 Task: Look for properties with 7 bedrooms.
Action: Mouse moved to (632, 174)
Screenshot: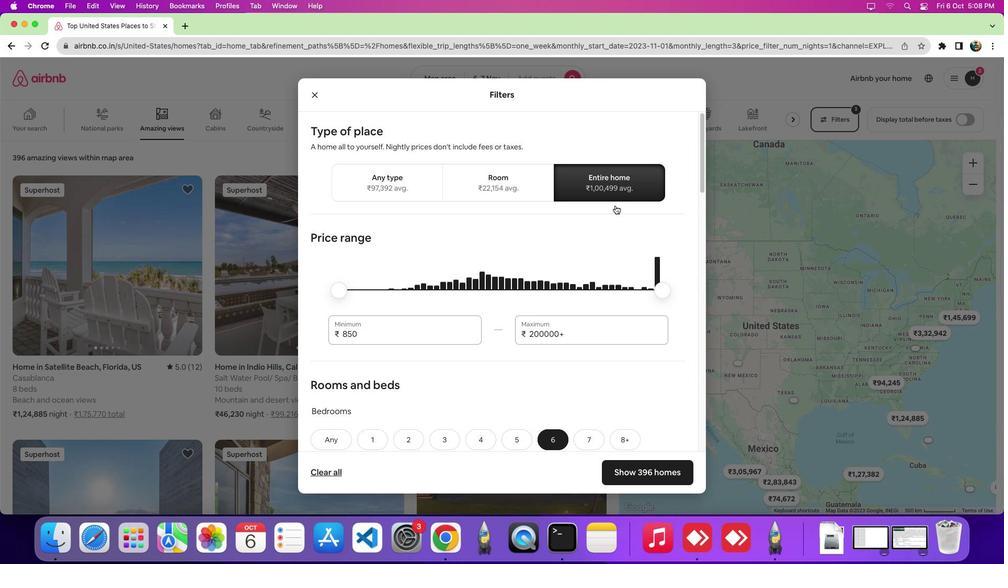 
Action: Mouse pressed left at (632, 174)
Screenshot: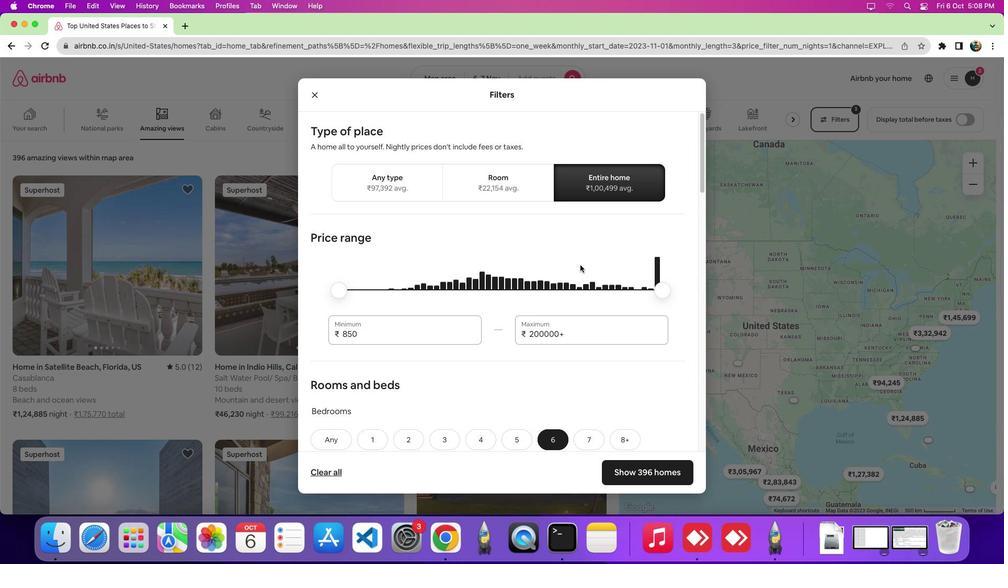 
Action: Mouse moved to (544, 311)
Screenshot: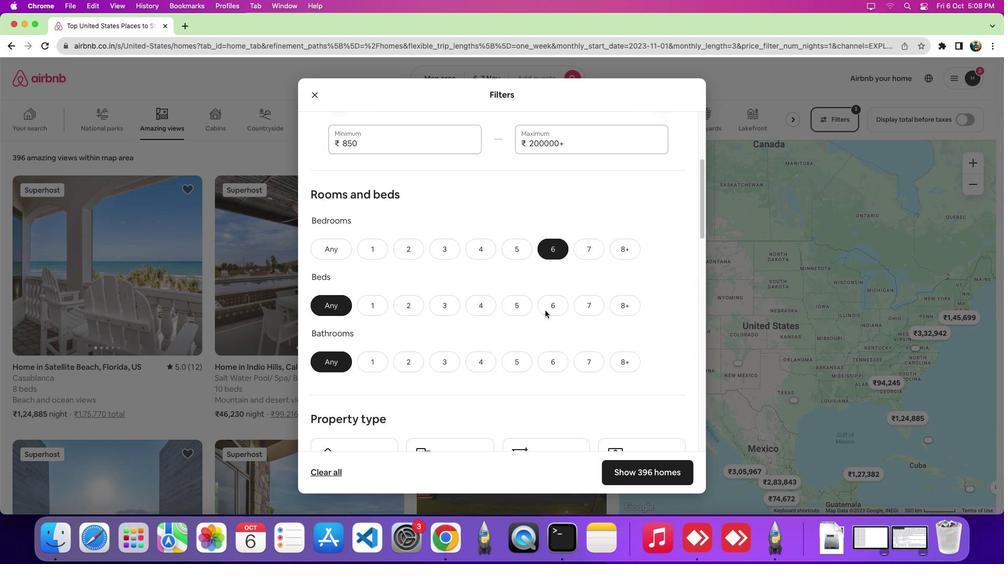 
Action: Mouse scrolled (544, 311) with delta (0, 0)
Screenshot: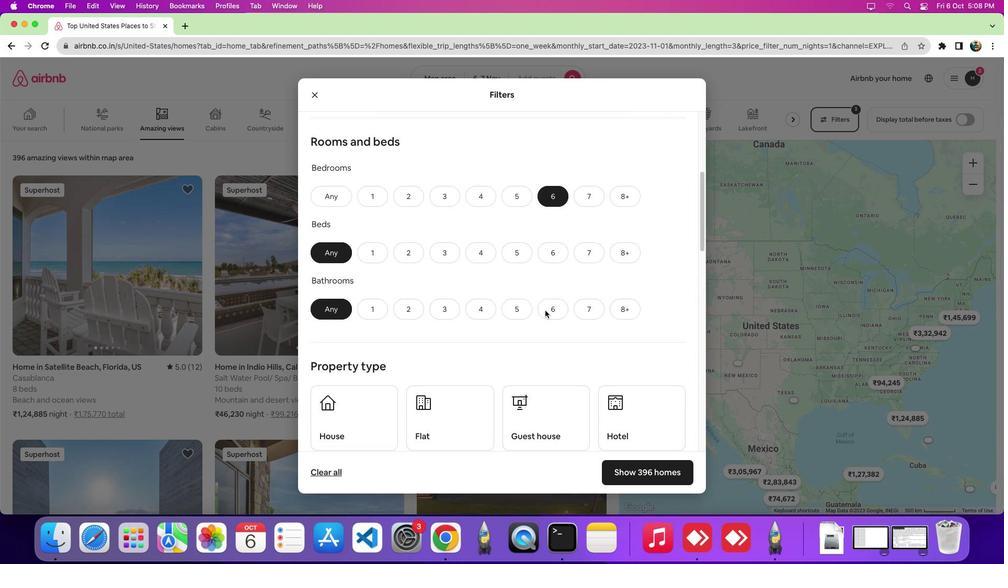 
Action: Mouse scrolled (544, 311) with delta (0, 0)
Screenshot: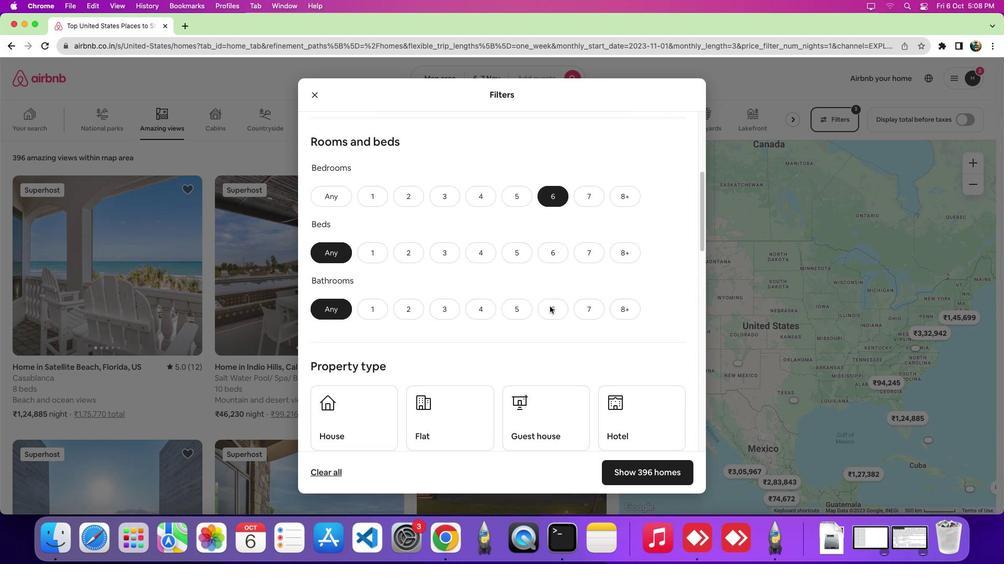 
Action: Mouse scrolled (544, 311) with delta (0, -2)
Screenshot: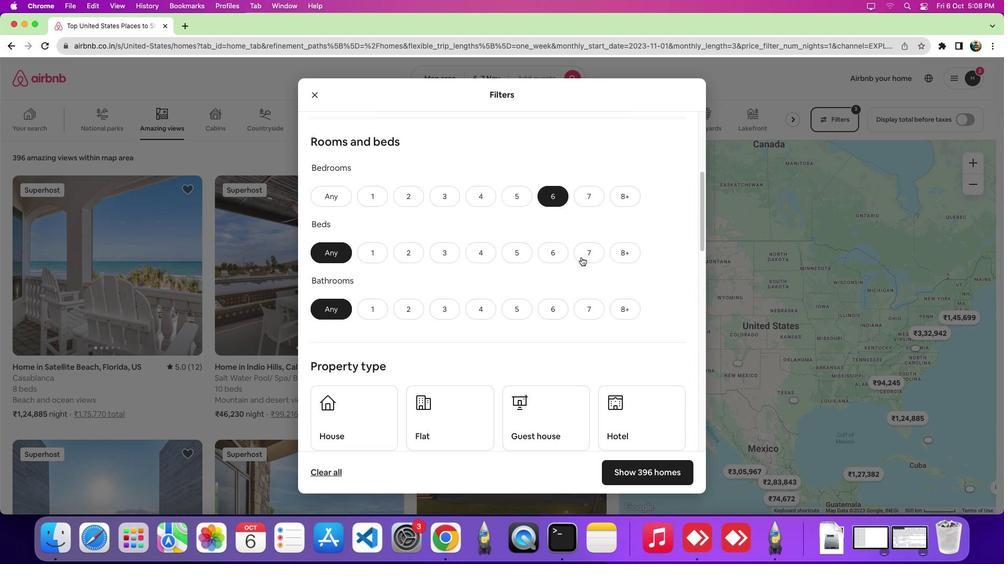 
Action: Mouse scrolled (544, 311) with delta (0, -2)
Screenshot: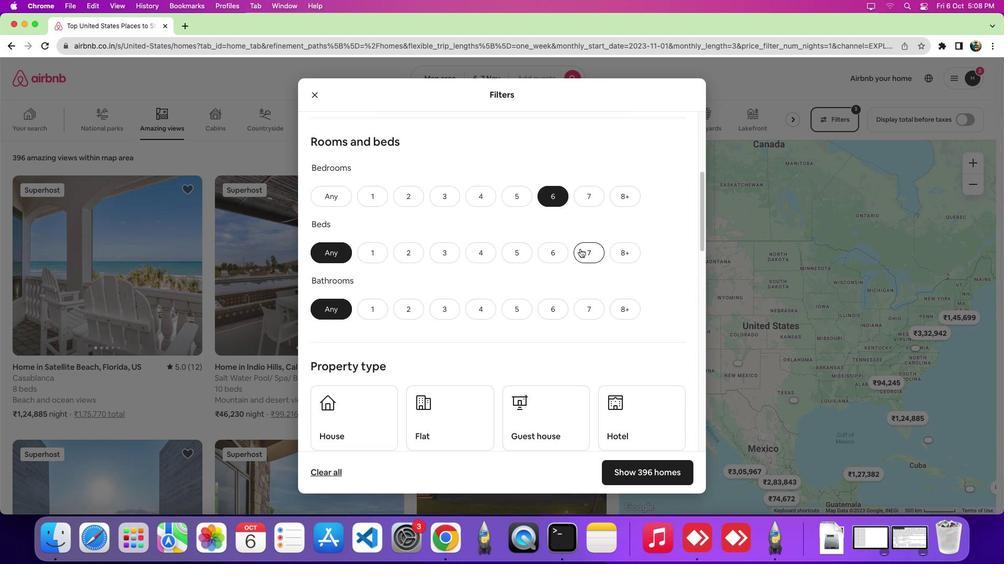 
Action: Mouse moved to (590, 198)
Screenshot: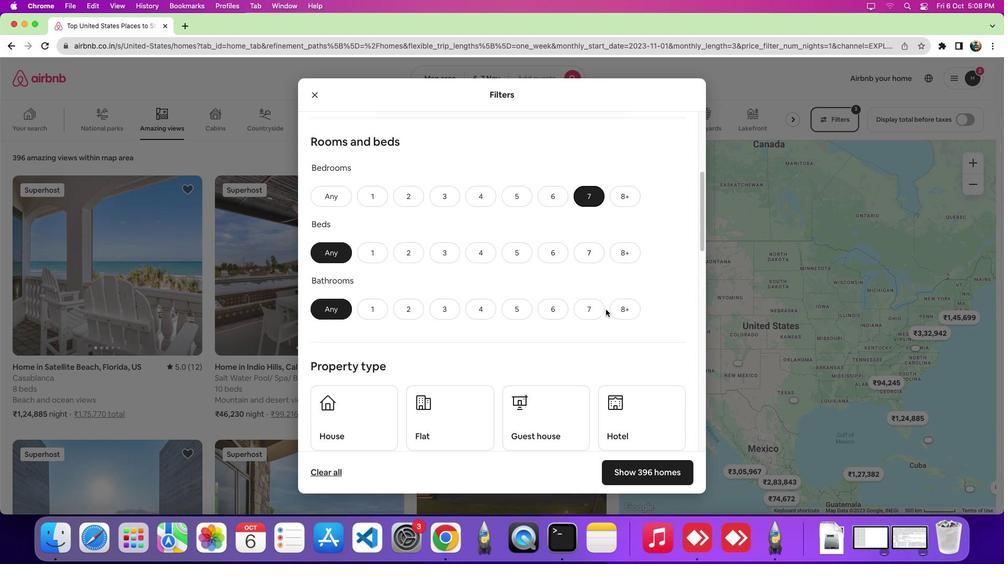 
Action: Mouse pressed left at (590, 198)
Screenshot: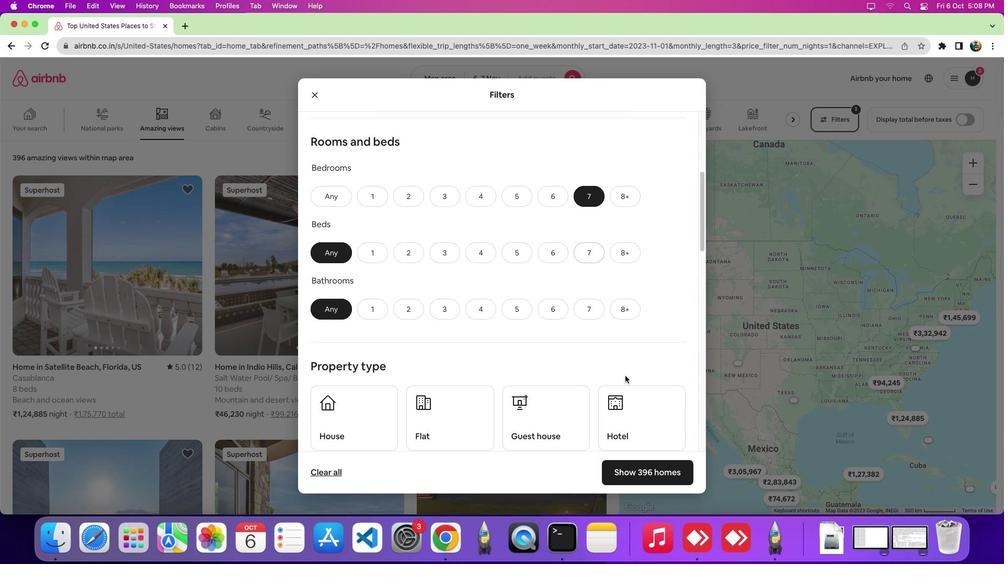 
Action: Mouse moved to (654, 473)
Screenshot: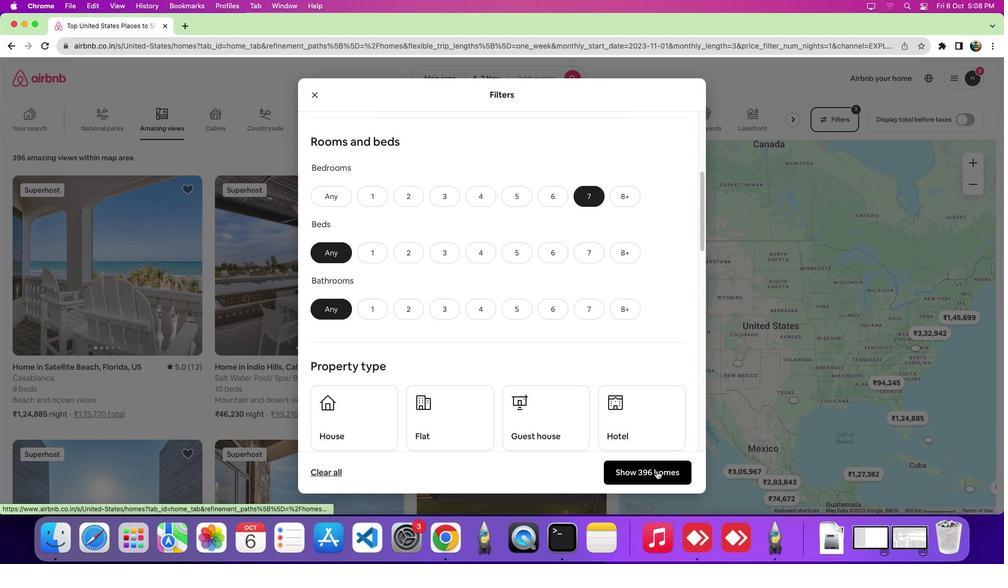 
Action: Mouse pressed left at (654, 473)
Screenshot: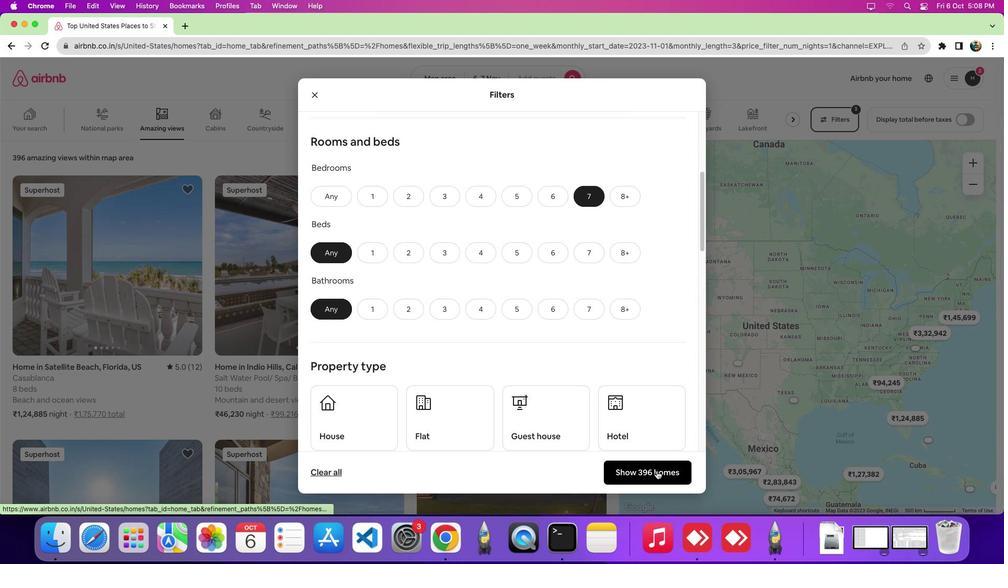 
Action: Mouse moved to (641, 456)
Screenshot: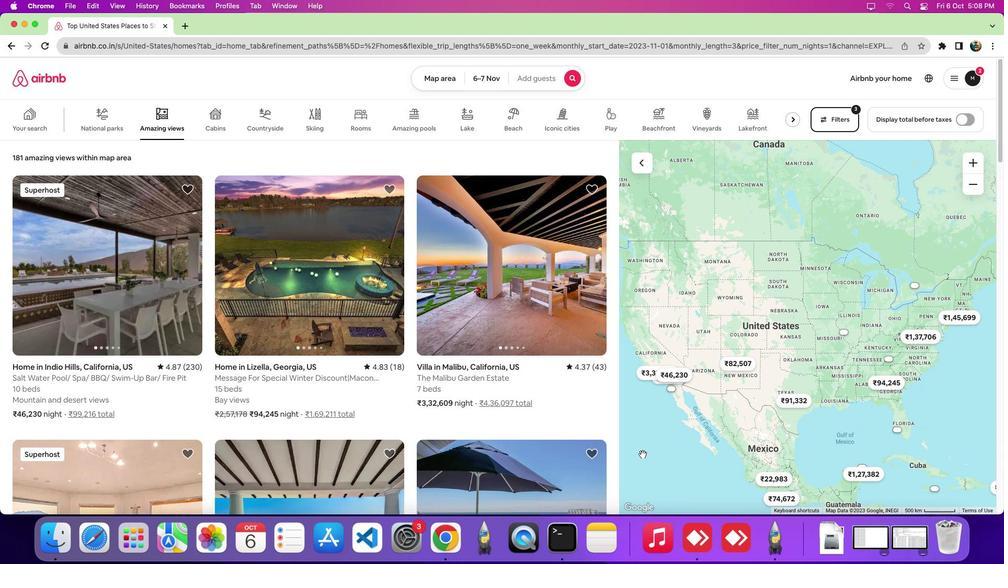 
